 Task: Add Attachment from Trello to Card Card0000000150 in Board Board0000000038 in Workspace WS0000000013 in Trello. Add Cover Blue to Card Card0000000150 in Board Board0000000038 in Workspace WS0000000013 in Trello. Add "Copy Card To …" Button titled Button0000000150 to "bottom" of the list "To Do" to Card Card0000000150 in Board Board0000000038 in Workspace WS0000000013 in Trello. Add Description DS0000000150 to Card Card0000000150 in Board Board0000000038 in Workspace WS0000000013 in Trello. Add Comment CM0000000150 to Card Card0000000150 in Board Board0000000038 in Workspace WS0000000013 in Trello
Action: Mouse moved to (489, 27)
Screenshot: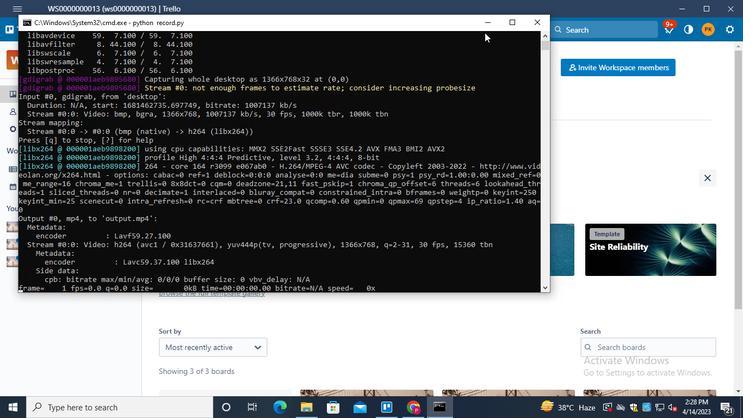 
Action: Mouse pressed left at (489, 27)
Screenshot: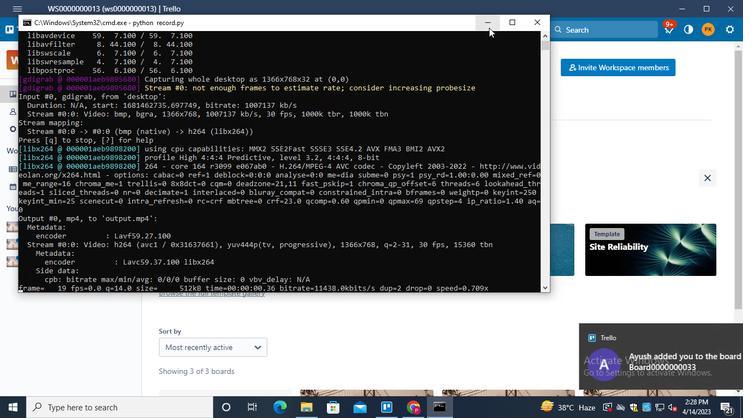 
Action: Mouse moved to (62, 241)
Screenshot: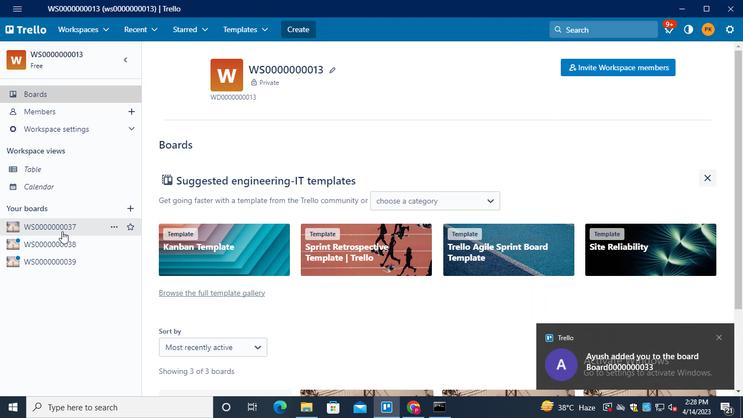
Action: Mouse pressed left at (62, 241)
Screenshot: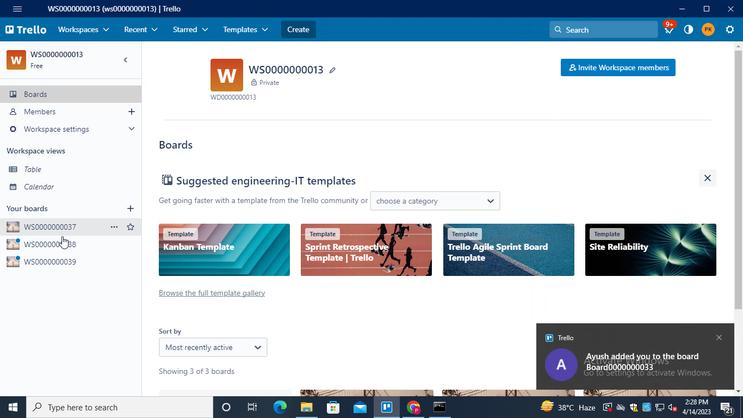 
Action: Mouse moved to (217, 210)
Screenshot: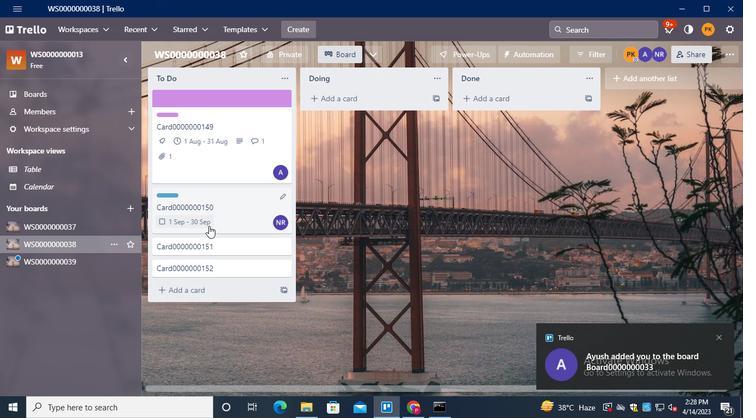 
Action: Mouse pressed left at (217, 210)
Screenshot: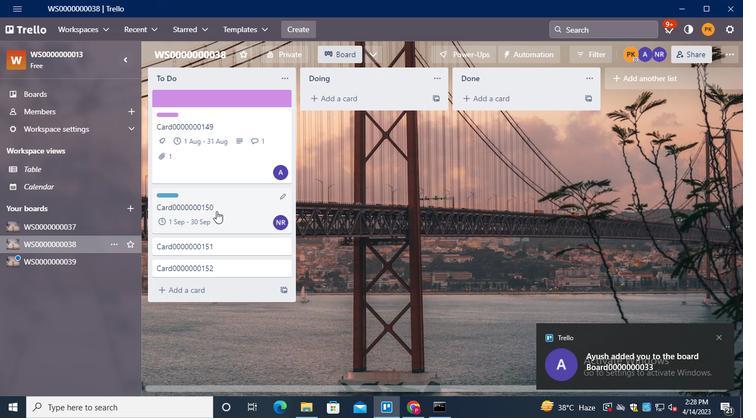 
Action: Mouse moved to (528, 230)
Screenshot: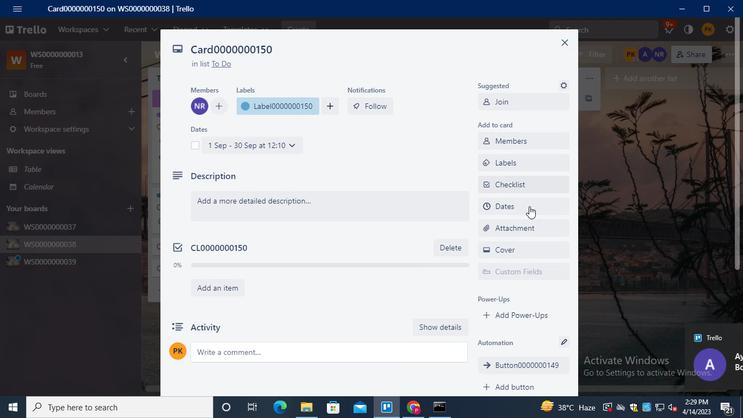 
Action: Mouse pressed left at (528, 230)
Screenshot: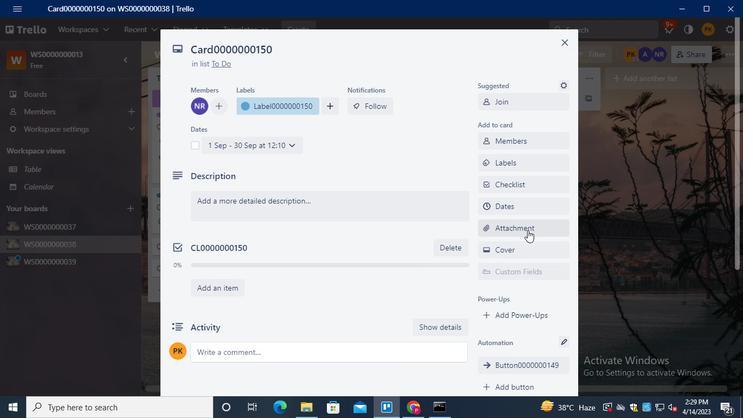 
Action: Mouse moved to (517, 113)
Screenshot: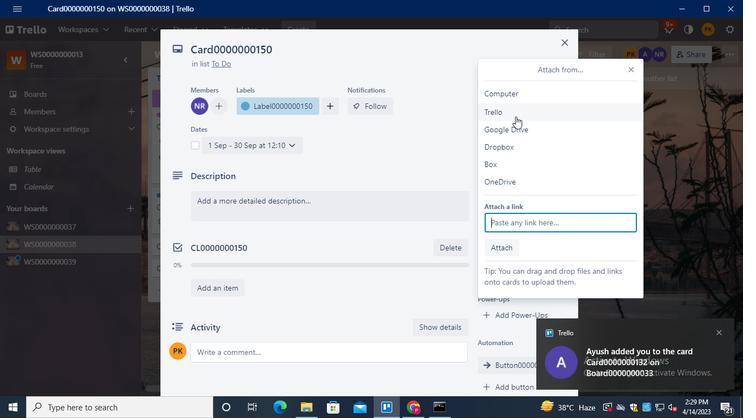 
Action: Mouse pressed left at (517, 113)
Screenshot: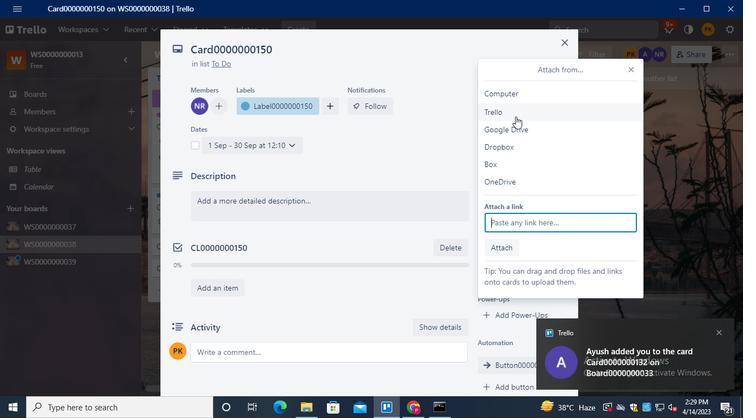 
Action: Mouse moved to (524, 243)
Screenshot: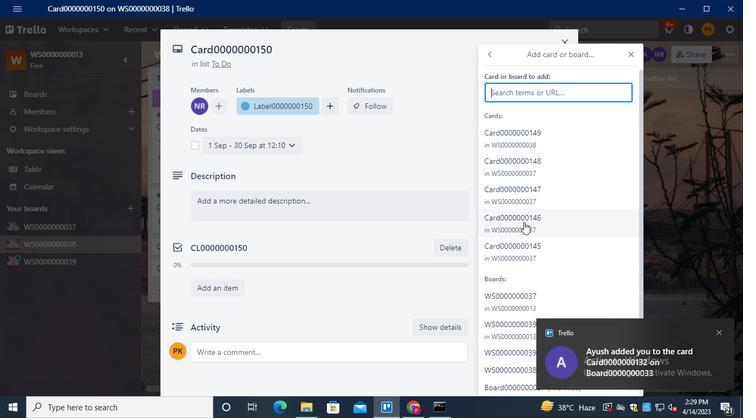 
Action: Mouse pressed left at (524, 243)
Screenshot: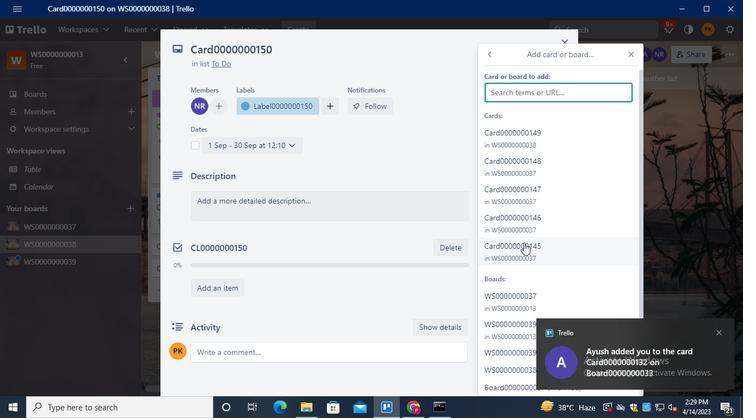 
Action: Mouse moved to (721, 333)
Screenshot: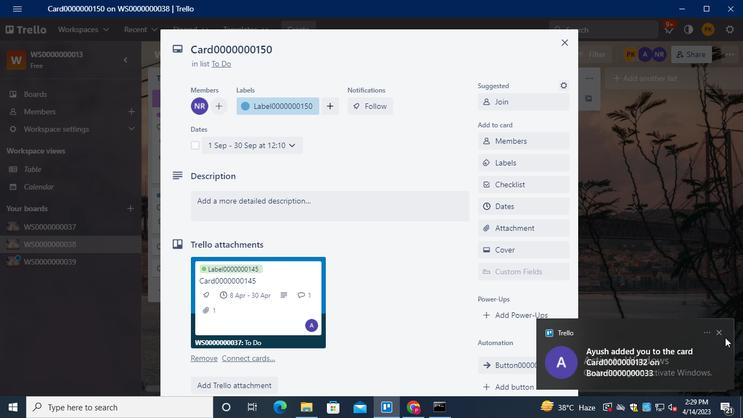 
Action: Mouse pressed left at (721, 333)
Screenshot: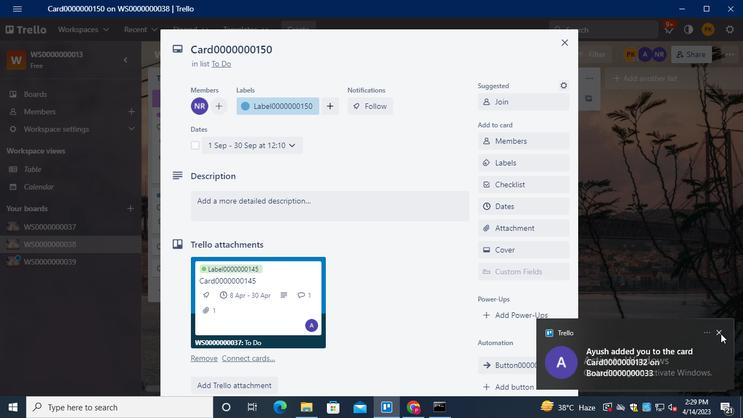 
Action: Mouse moved to (542, 247)
Screenshot: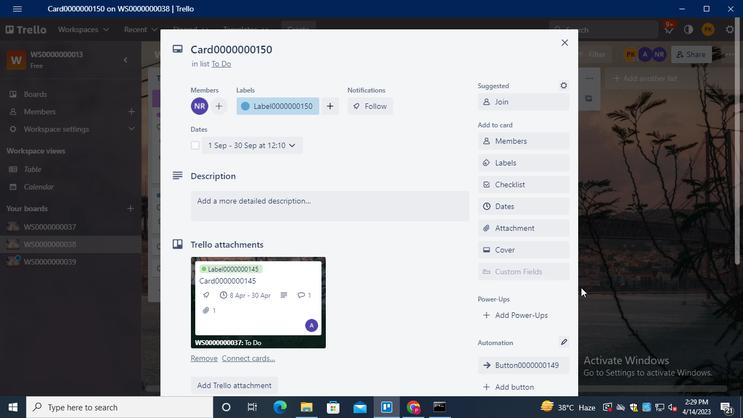 
Action: Mouse pressed left at (542, 247)
Screenshot: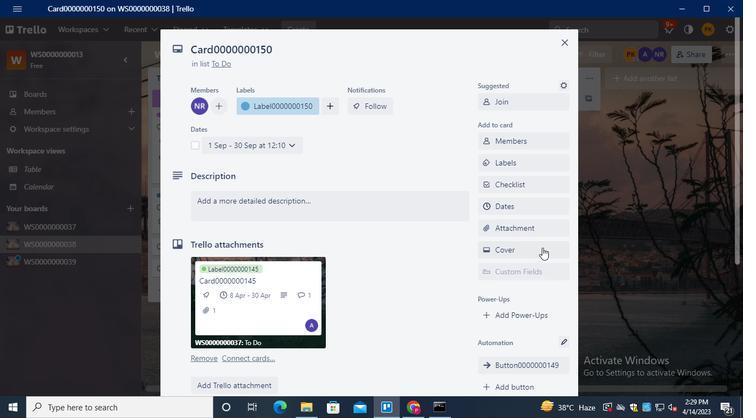 
Action: Mouse moved to (493, 201)
Screenshot: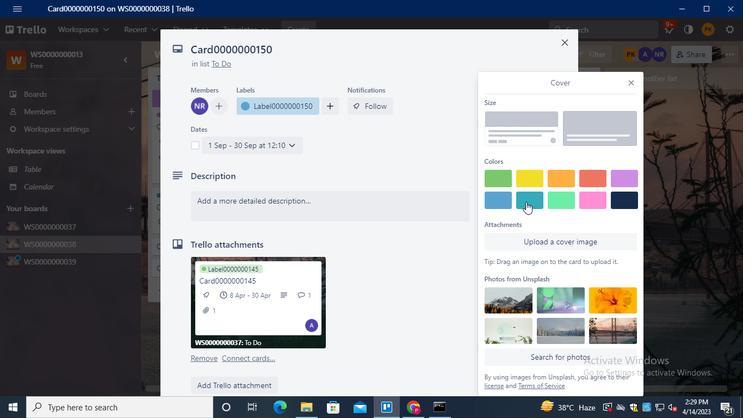 
Action: Mouse pressed left at (493, 201)
Screenshot: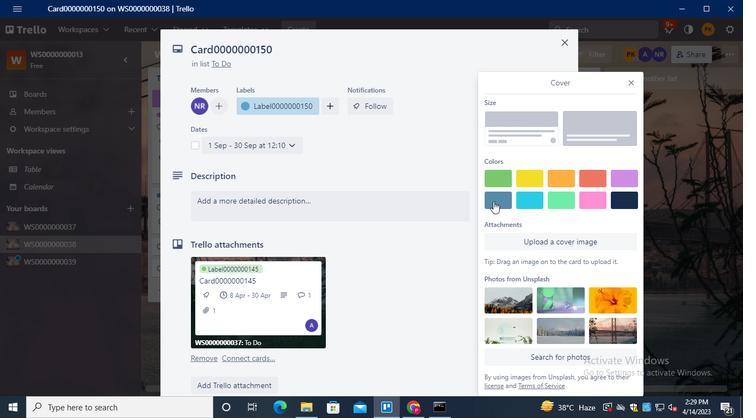 
Action: Mouse moved to (631, 63)
Screenshot: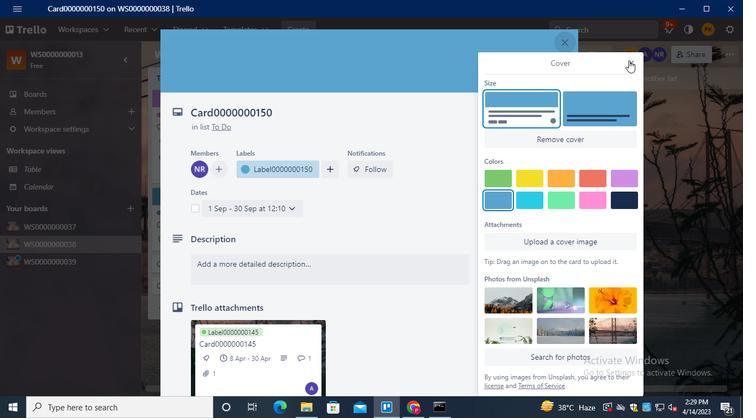 
Action: Mouse pressed left at (631, 63)
Screenshot: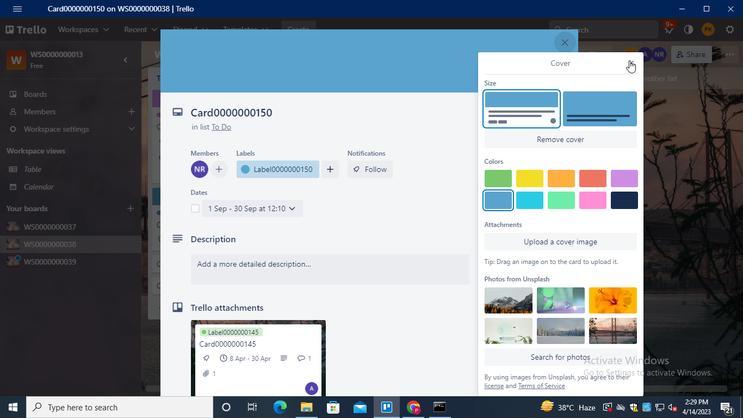 
Action: Mouse moved to (516, 322)
Screenshot: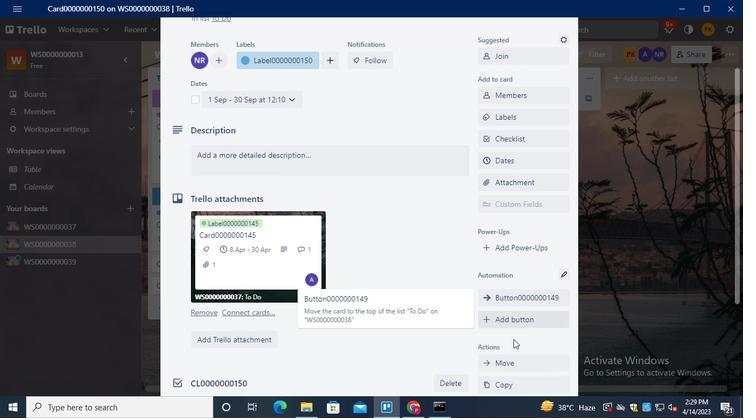 
Action: Mouse pressed left at (516, 322)
Screenshot: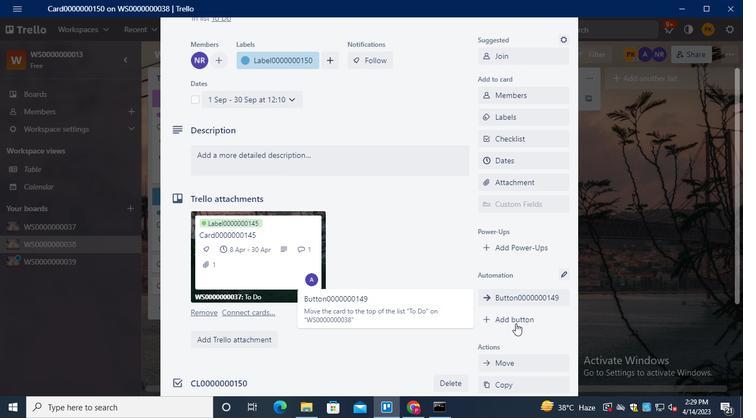 
Action: Mouse moved to (540, 124)
Screenshot: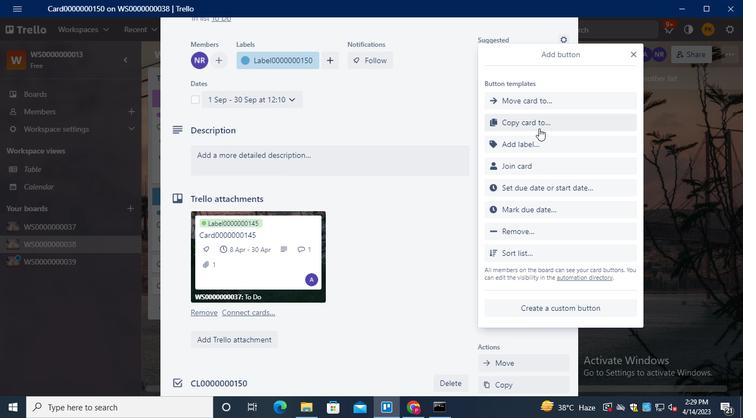 
Action: Mouse pressed left at (540, 124)
Screenshot: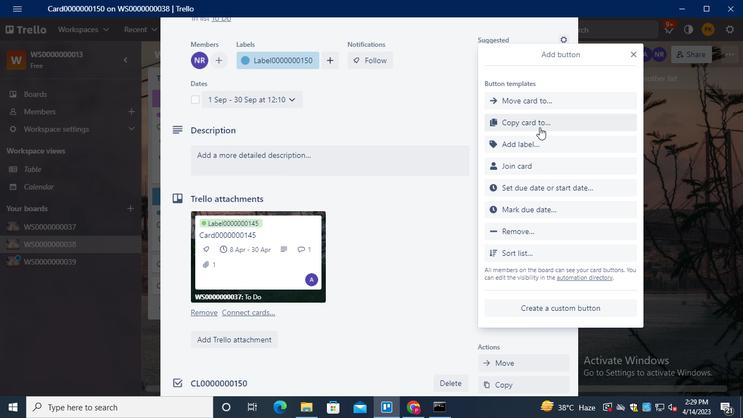 
Action: Mouse moved to (549, 137)
Screenshot: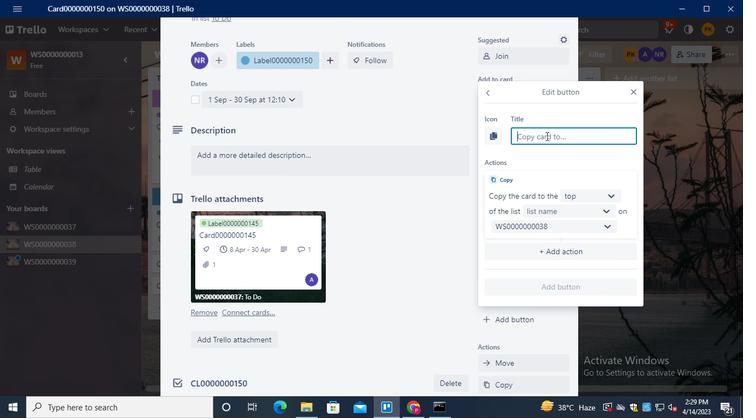 
Action: Keyboard Key.shift
Screenshot: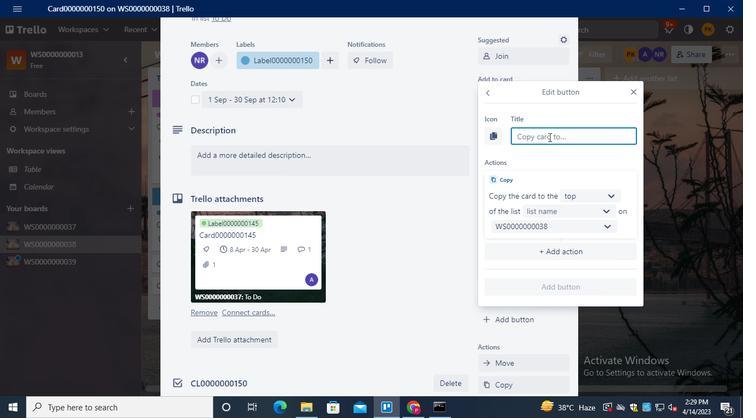 
Action: Keyboard B
Screenshot: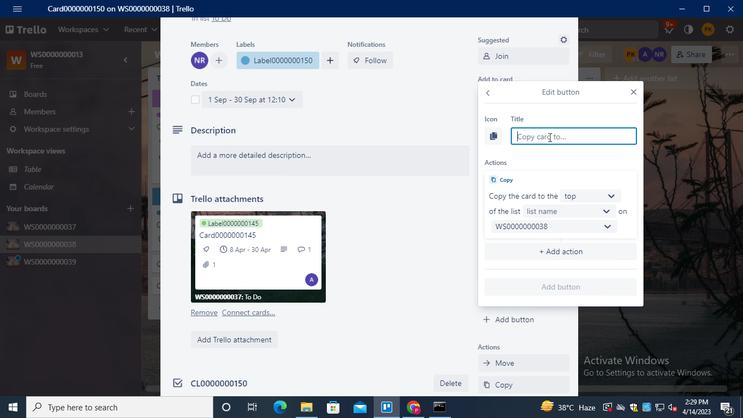 
Action: Keyboard V
Screenshot: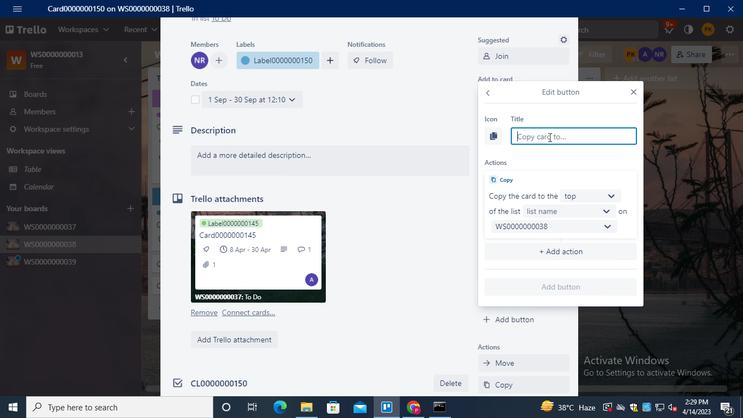 
Action: Keyboard u
Screenshot: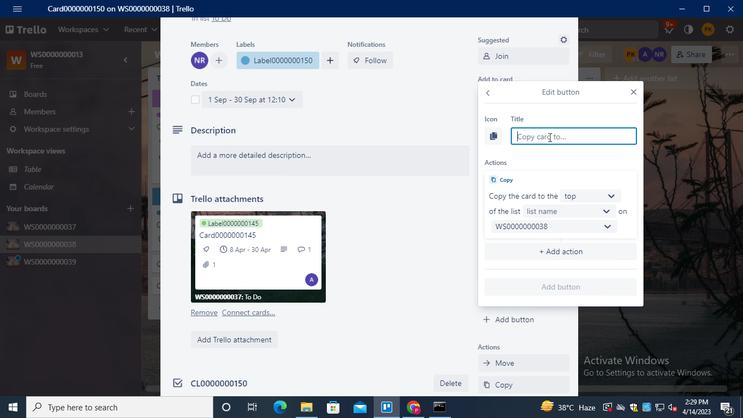 
Action: Keyboard Key.backspace
Screenshot: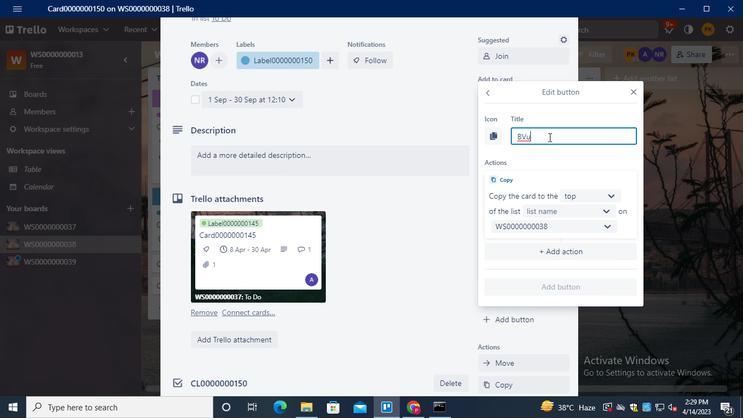 
Action: Keyboard Key.backspace
Screenshot: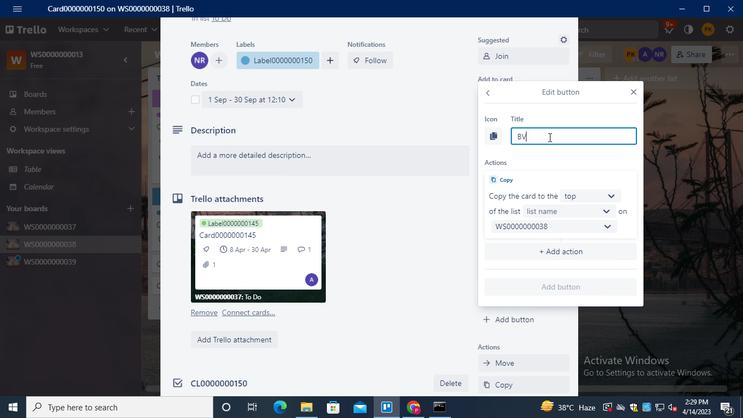 
Action: Keyboard u
Screenshot: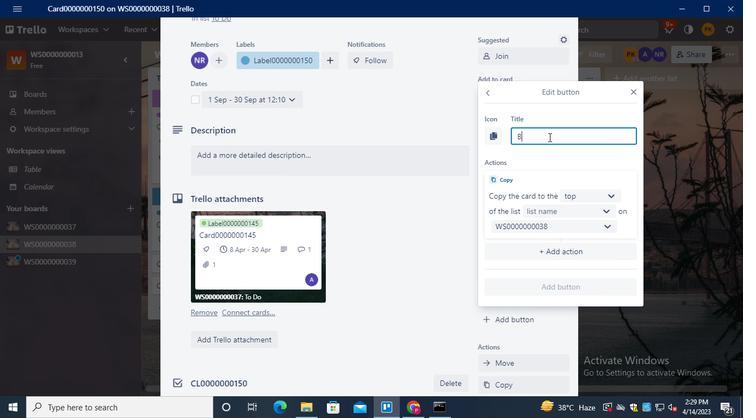 
Action: Keyboard t
Screenshot: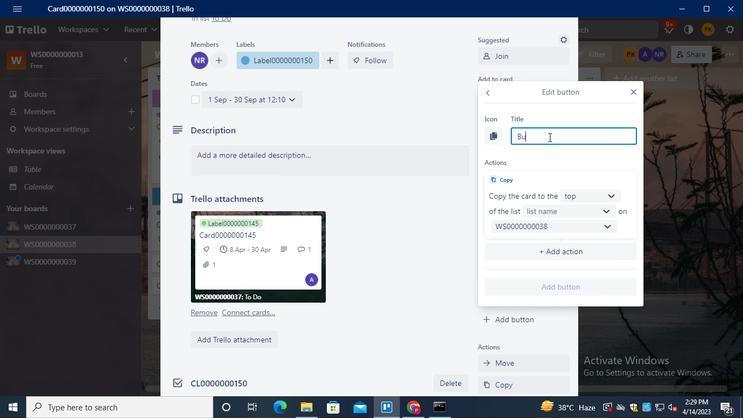 
Action: Keyboard t
Screenshot: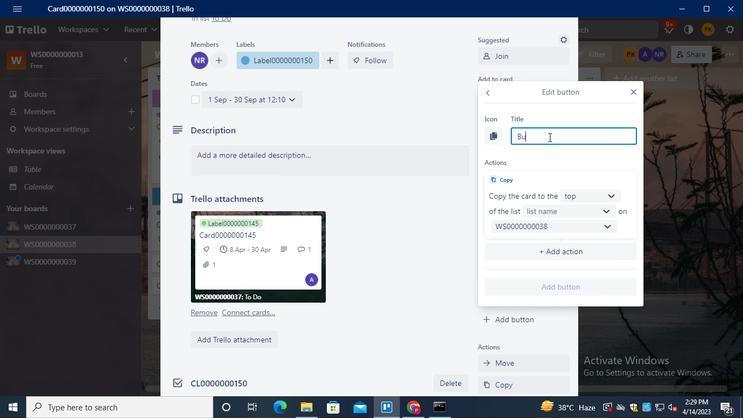 
Action: Keyboard o
Screenshot: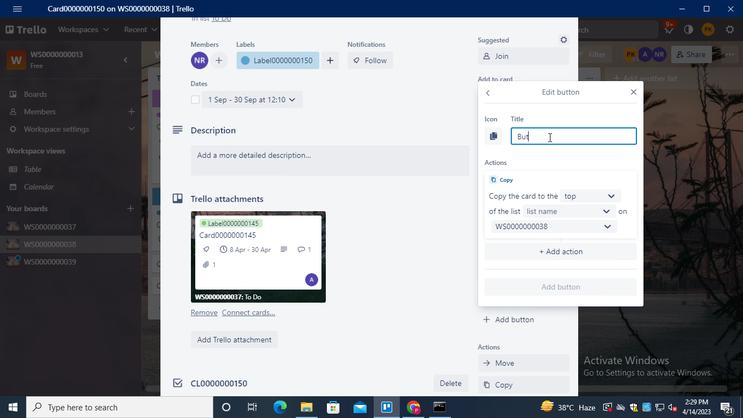 
Action: Keyboard n
Screenshot: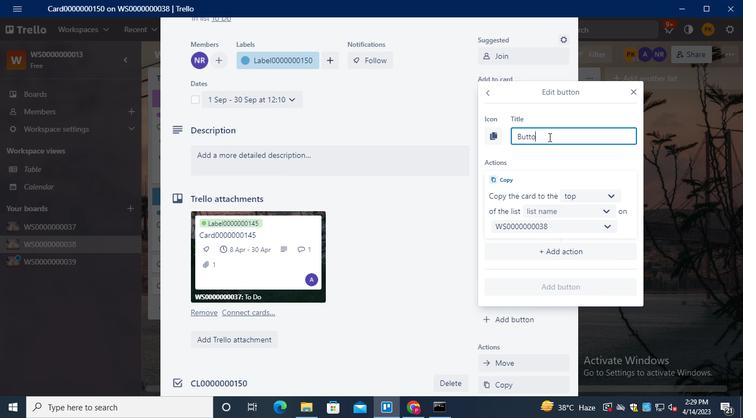 
Action: Keyboard <96>
Screenshot: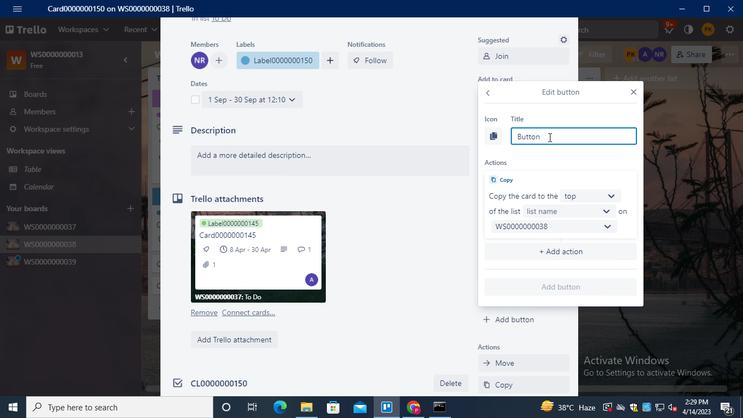
Action: Keyboard <96>
Screenshot: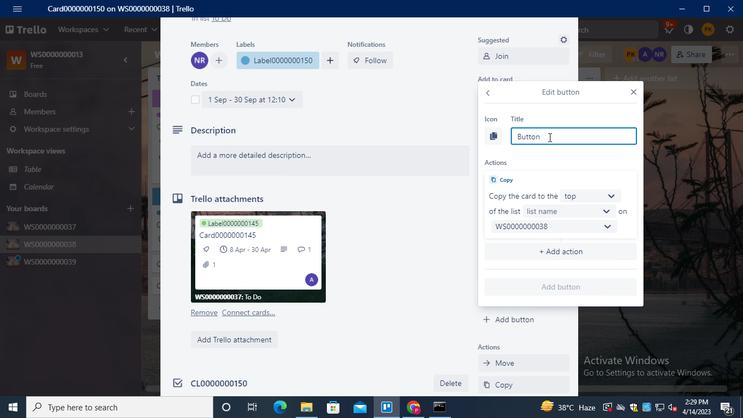 
Action: Keyboard <96>
Screenshot: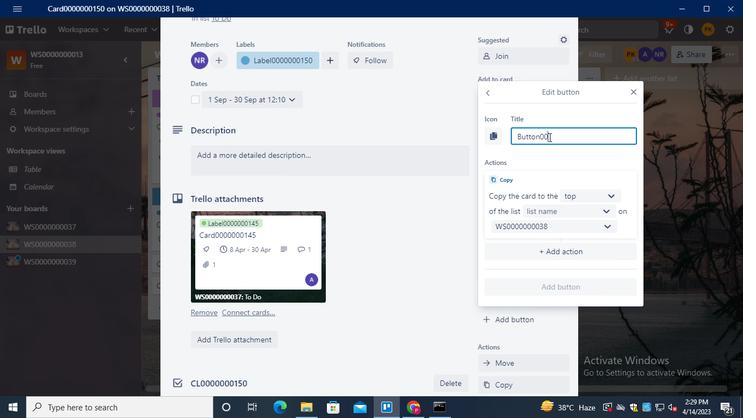 
Action: Keyboard <96>
Screenshot: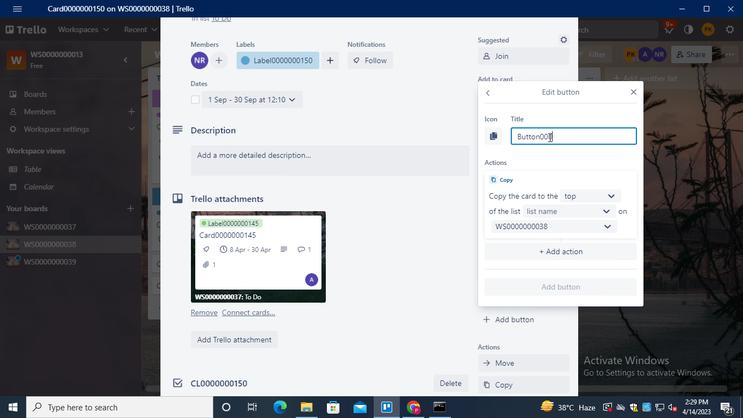 
Action: Keyboard <96>
Screenshot: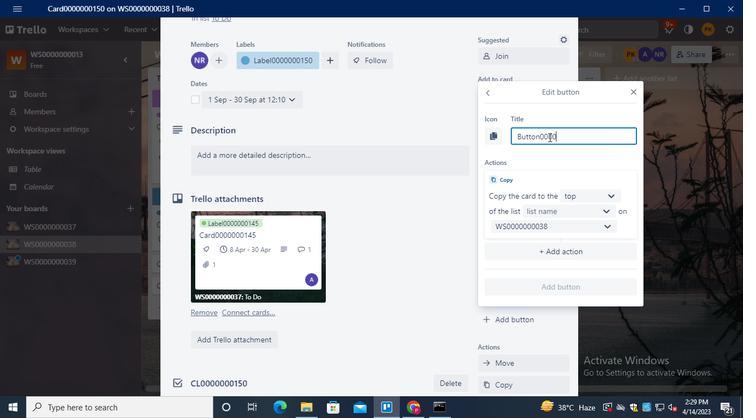 
Action: Keyboard <96>
Screenshot: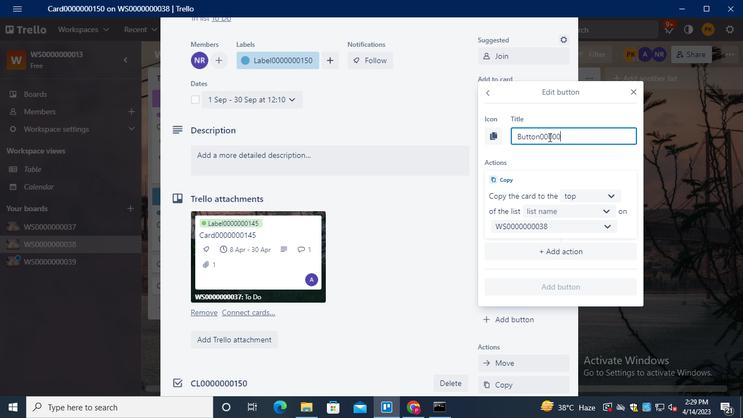 
Action: Keyboard <96>
Screenshot: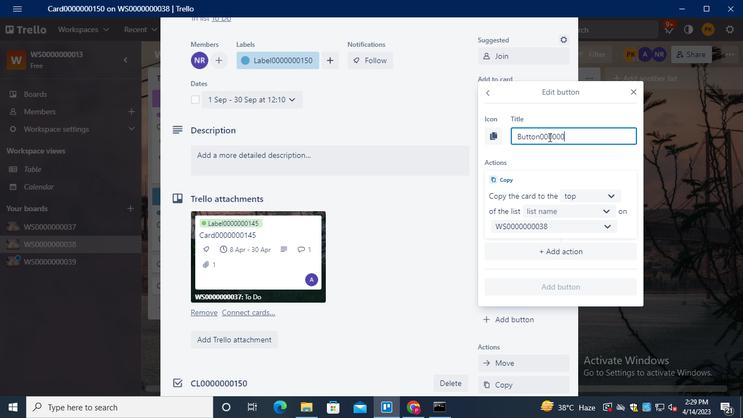 
Action: Keyboard <97>
Screenshot: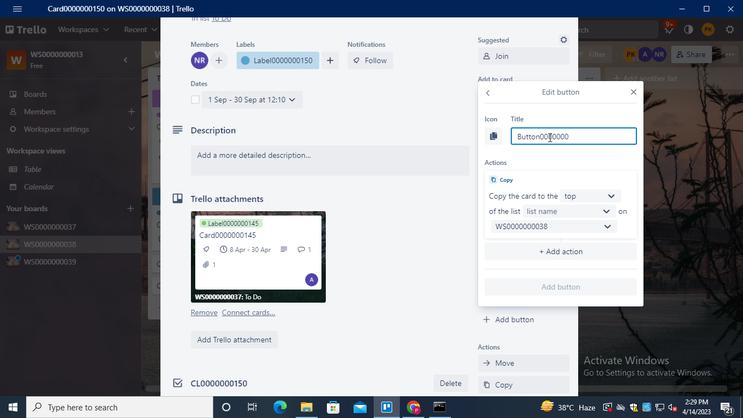 
Action: Keyboard <101>
Screenshot: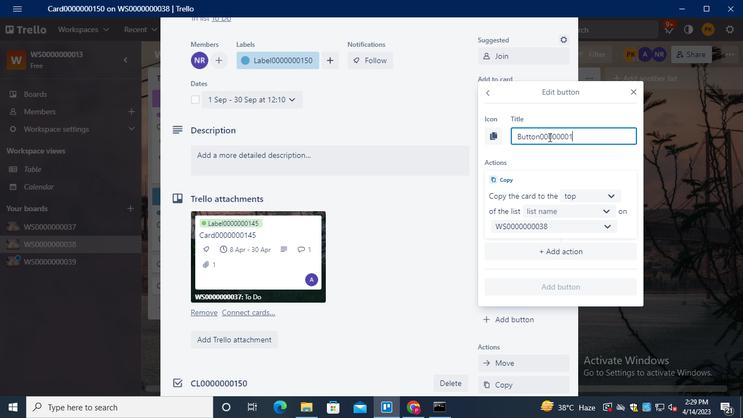 
Action: Keyboard <96>
Screenshot: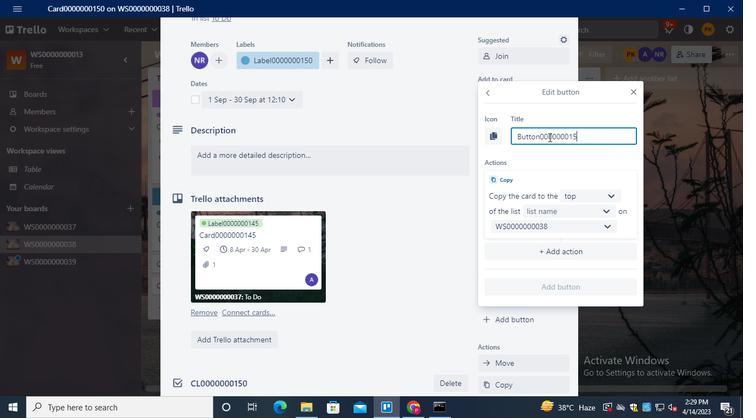 
Action: Mouse moved to (609, 197)
Screenshot: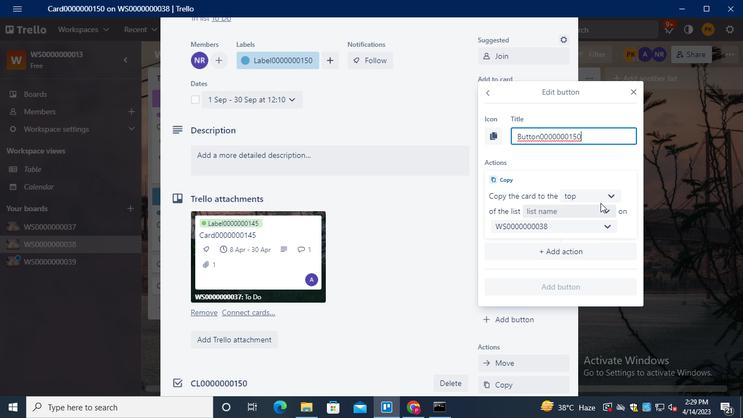 
Action: Mouse pressed left at (609, 197)
Screenshot: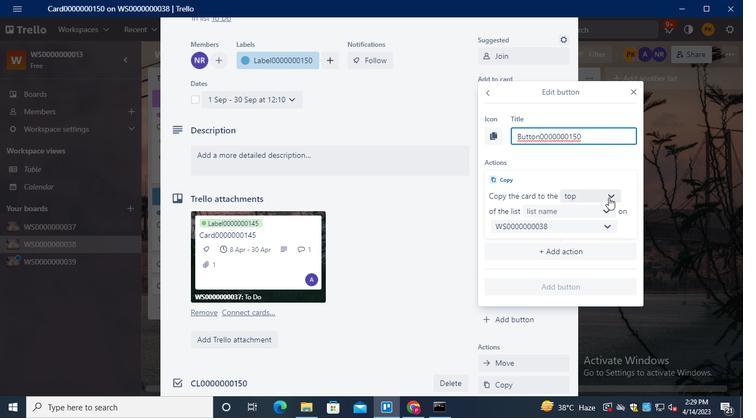 
Action: Mouse moved to (598, 234)
Screenshot: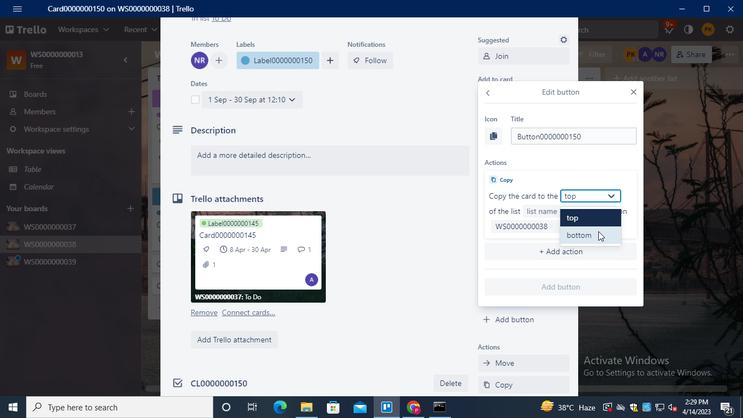 
Action: Mouse pressed left at (598, 234)
Screenshot: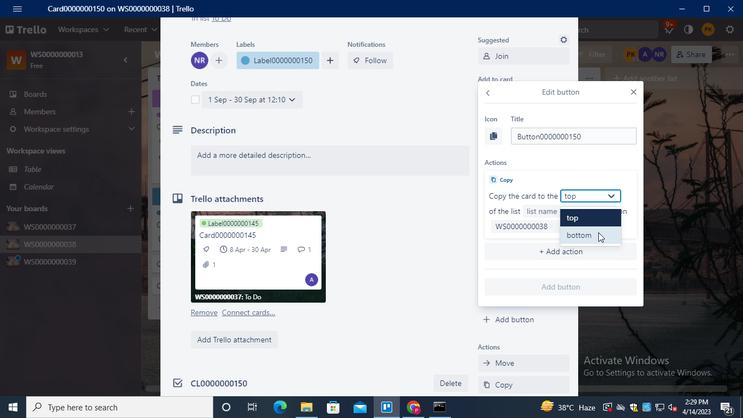 
Action: Mouse moved to (583, 213)
Screenshot: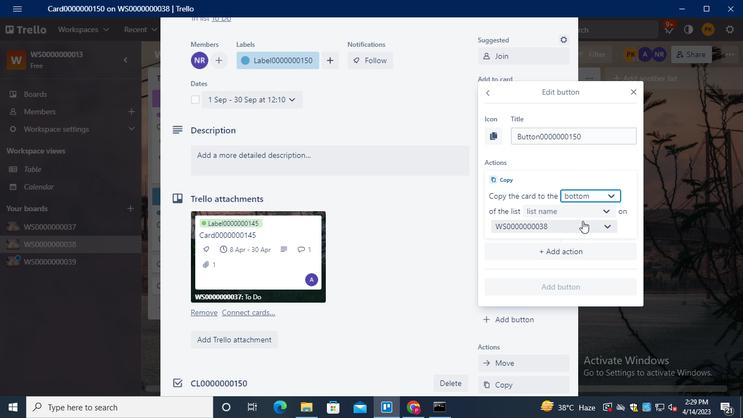 
Action: Mouse pressed left at (583, 213)
Screenshot: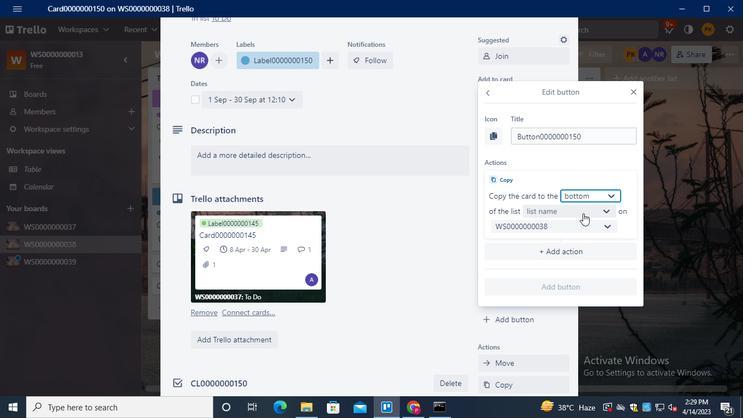 
Action: Mouse moved to (583, 231)
Screenshot: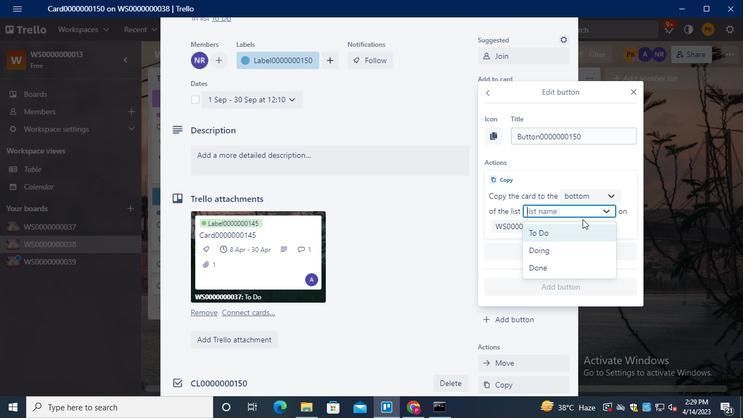 
Action: Mouse pressed left at (583, 231)
Screenshot: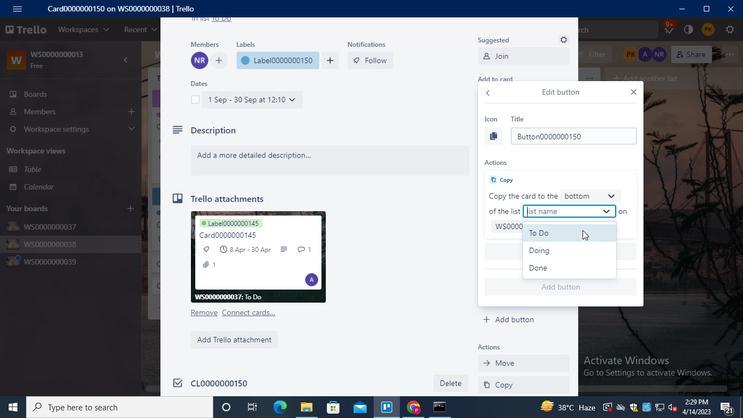 
Action: Mouse moved to (596, 283)
Screenshot: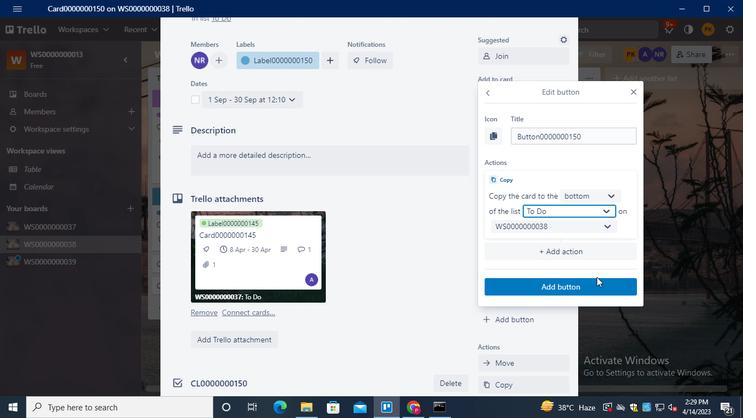 
Action: Mouse pressed left at (596, 283)
Screenshot: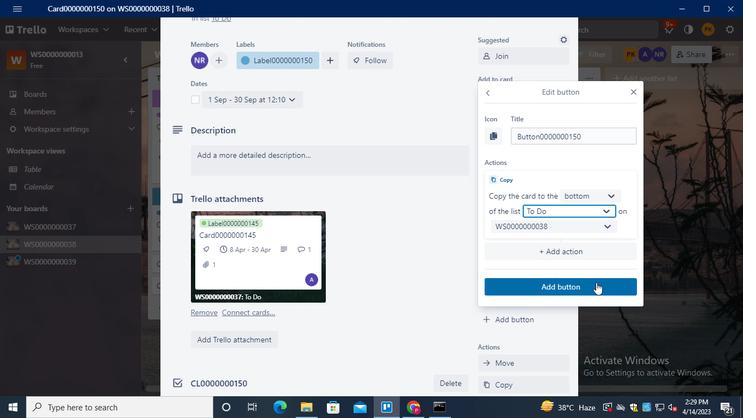 
Action: Mouse moved to (377, 156)
Screenshot: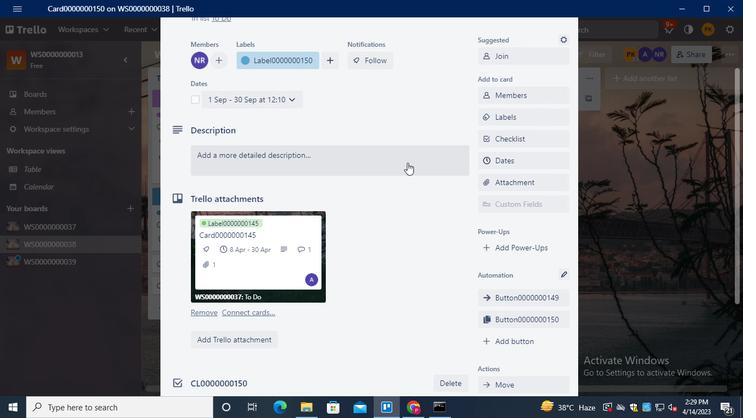 
Action: Mouse pressed left at (377, 156)
Screenshot: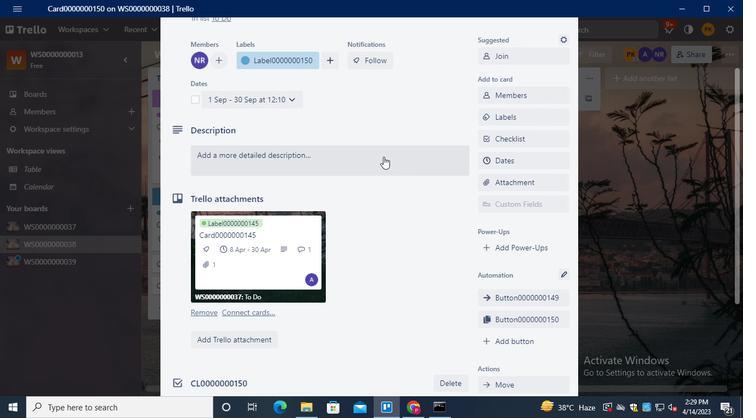 
Action: Keyboard Key.shift
Screenshot: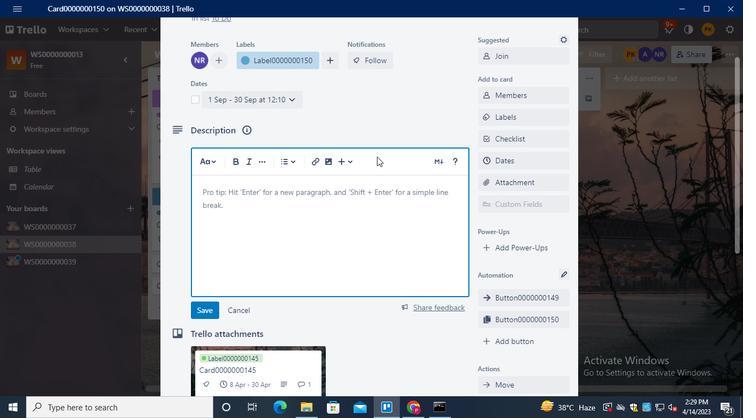 
Action: Keyboard Key.shift
Screenshot: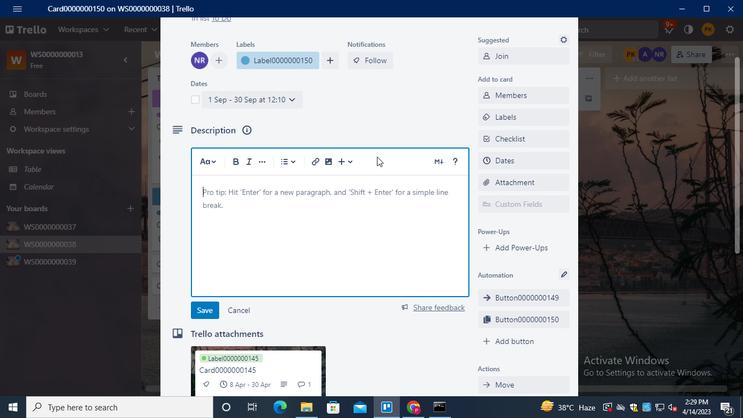 
Action: Keyboard D
Screenshot: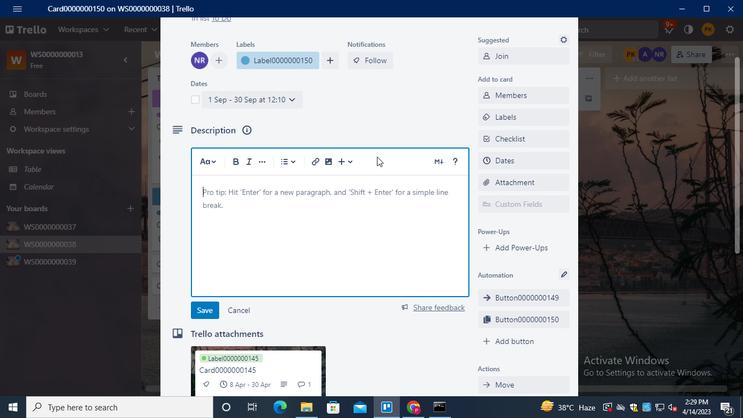 
Action: Keyboard S
Screenshot: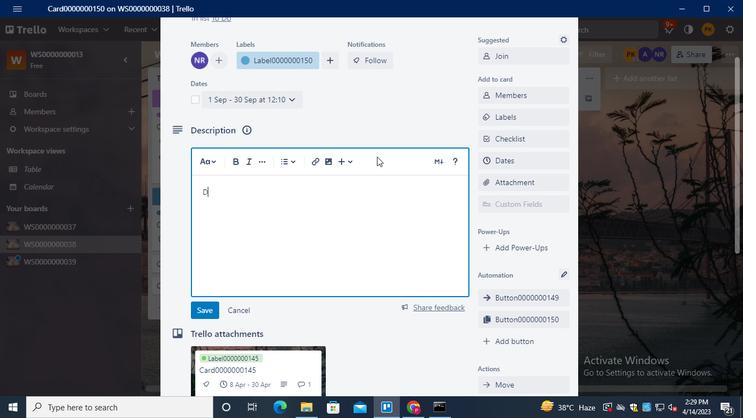 
Action: Keyboard <96>
Screenshot: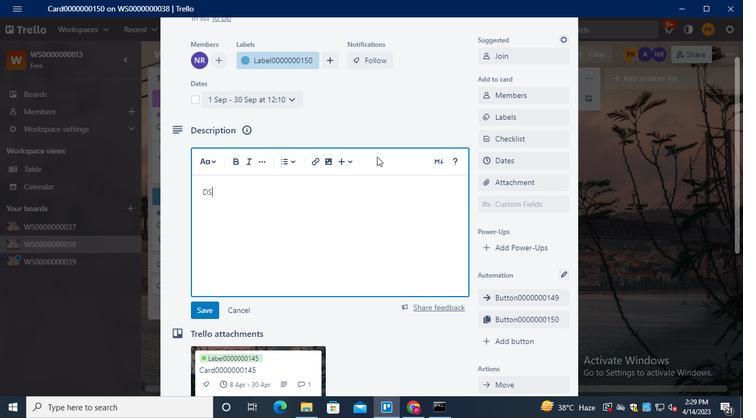 
Action: Keyboard <96>
Screenshot: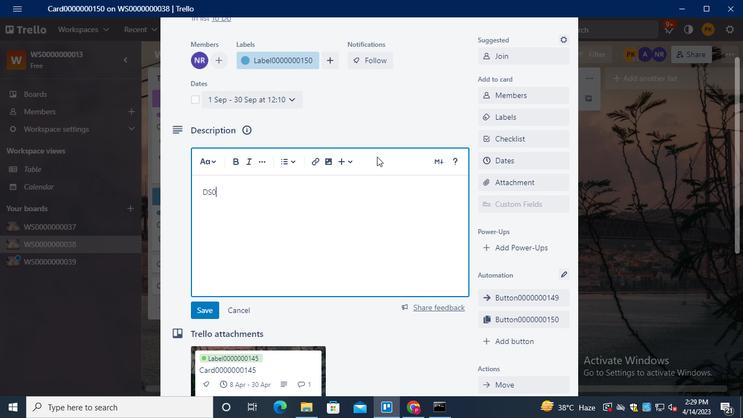 
Action: Keyboard <96>
Screenshot: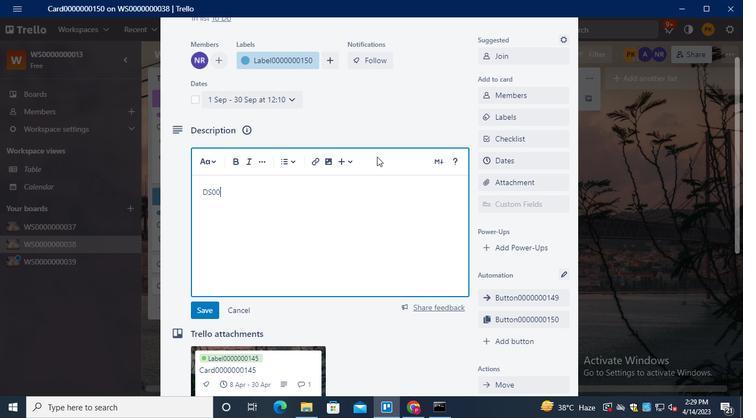 
Action: Keyboard <96>
Screenshot: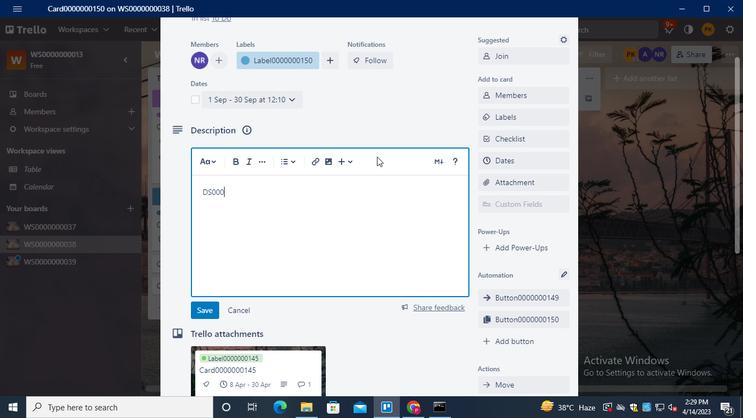 
Action: Keyboard <96>
Screenshot: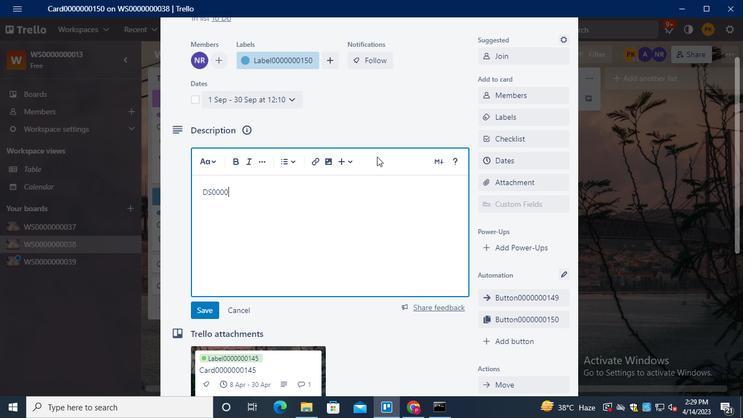 
Action: Keyboard <96>
Screenshot: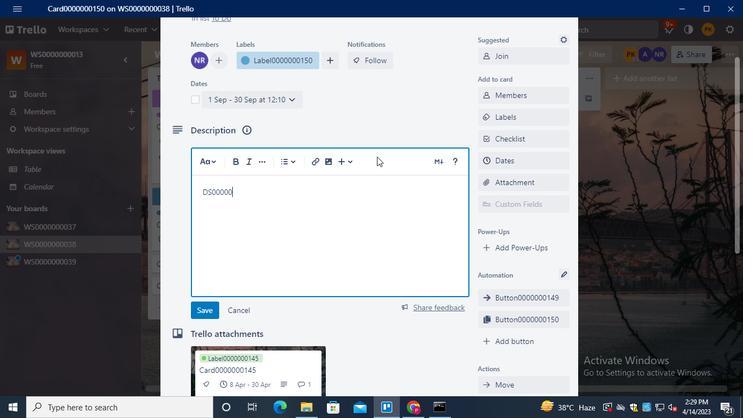 
Action: Keyboard <96>
Screenshot: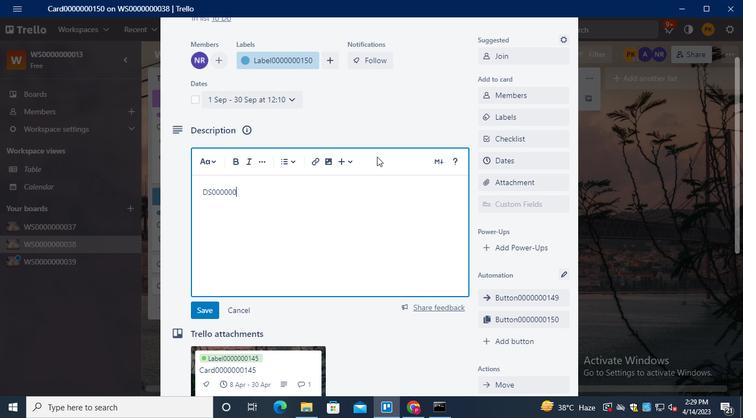 
Action: Keyboard <97>
Screenshot: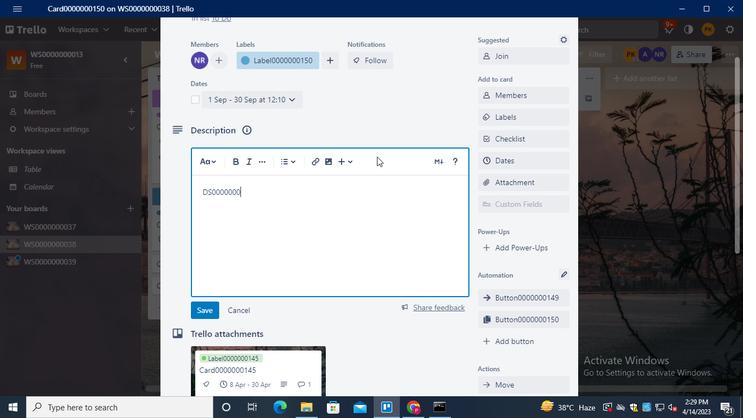 
Action: Keyboard <101>
Screenshot: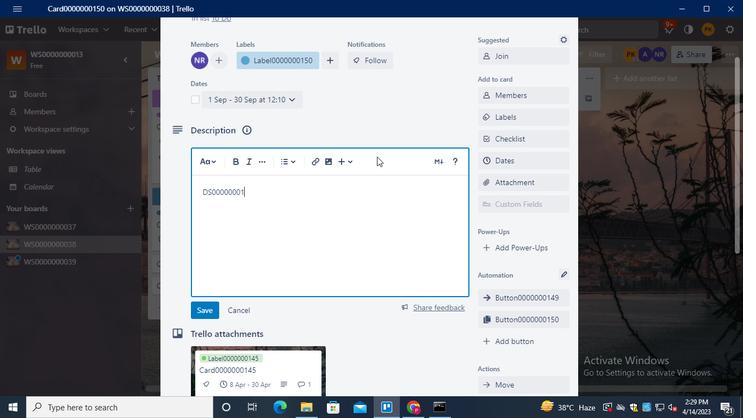 
Action: Keyboard <96>
Screenshot: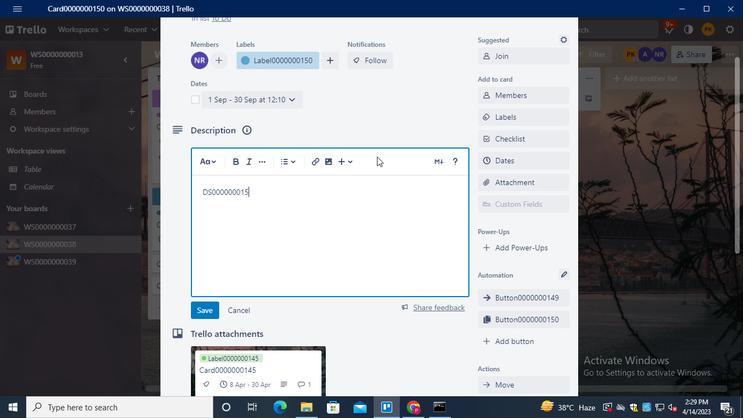
Action: Mouse moved to (201, 307)
Screenshot: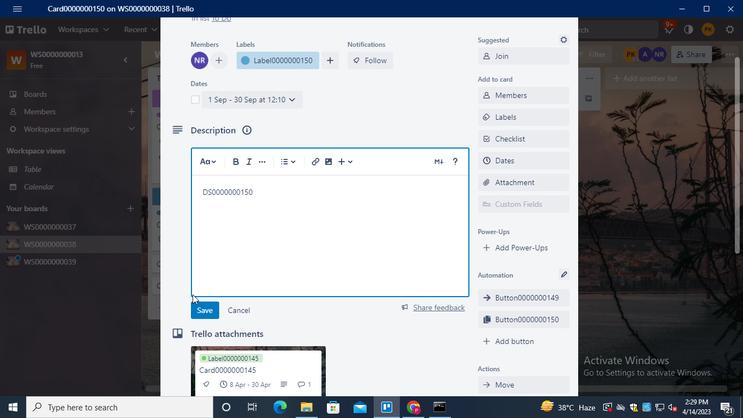 
Action: Mouse pressed left at (201, 307)
Screenshot: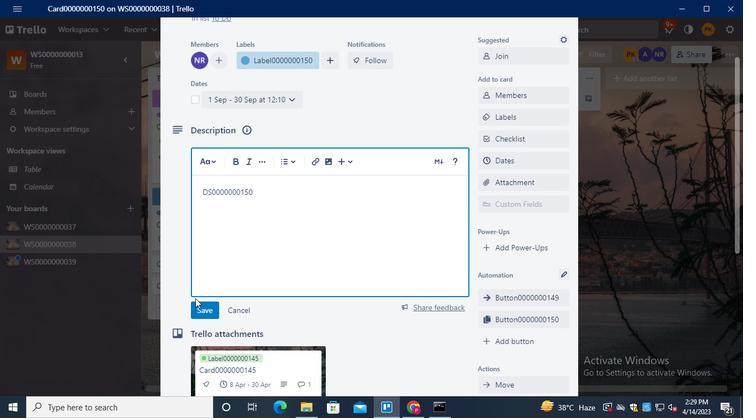 
Action: Mouse moved to (241, 316)
Screenshot: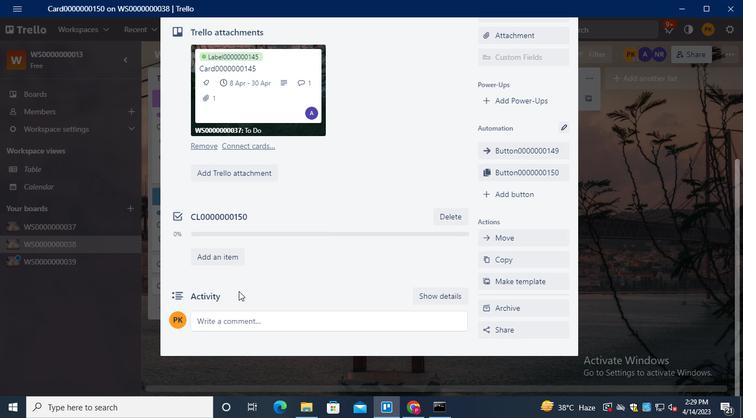 
Action: Mouse pressed left at (241, 316)
Screenshot: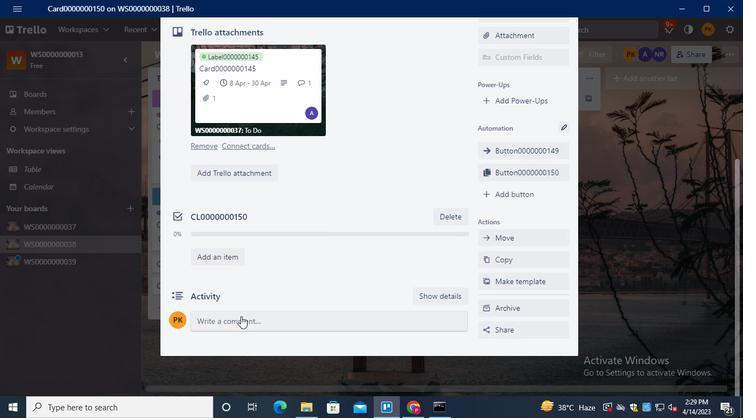 
Action: Keyboard Key.shift
Screenshot: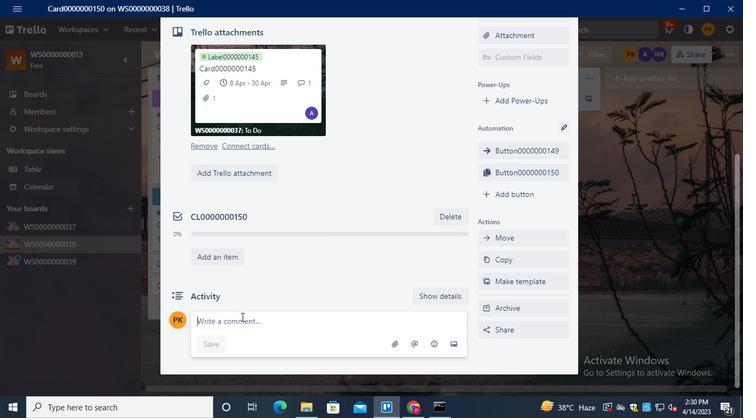 
Action: Keyboard C
Screenshot: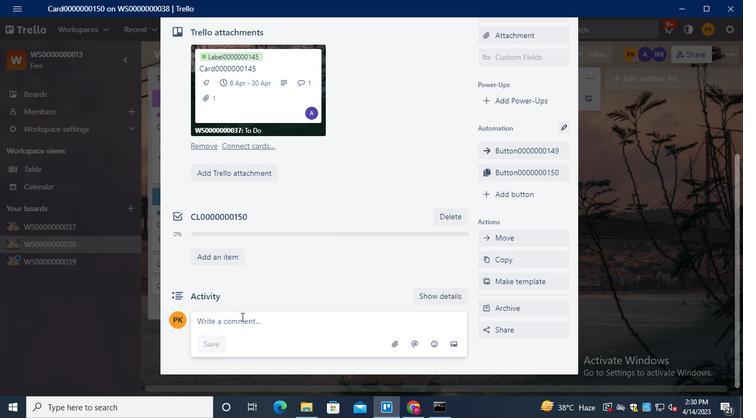 
Action: Mouse moved to (241, 316)
Screenshot: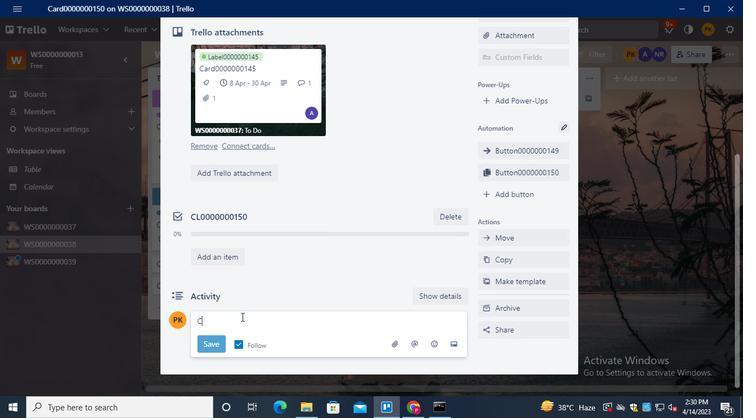 
Action: Keyboard M
Screenshot: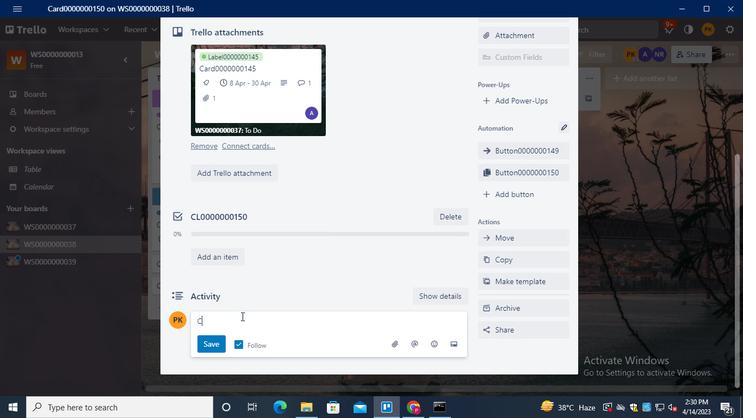 
Action: Keyboard <96>
Screenshot: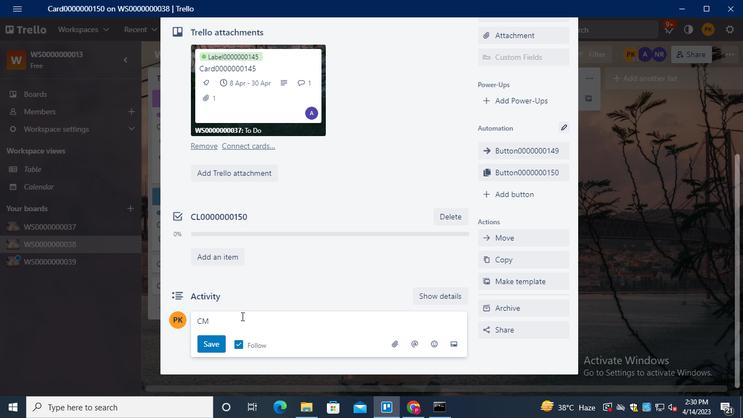 
Action: Keyboard <96>
Screenshot: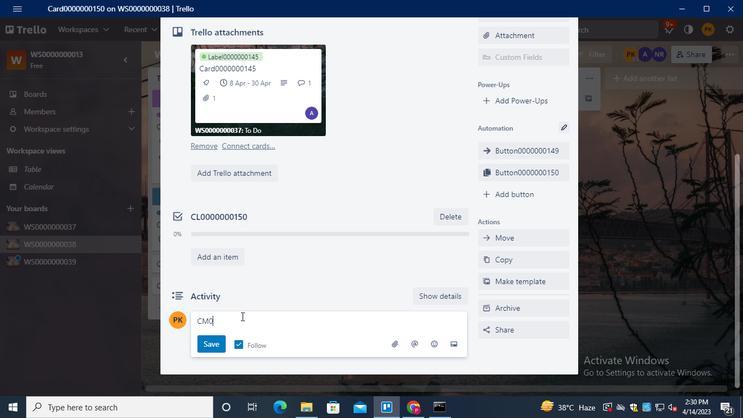 
Action: Keyboard <96>
Screenshot: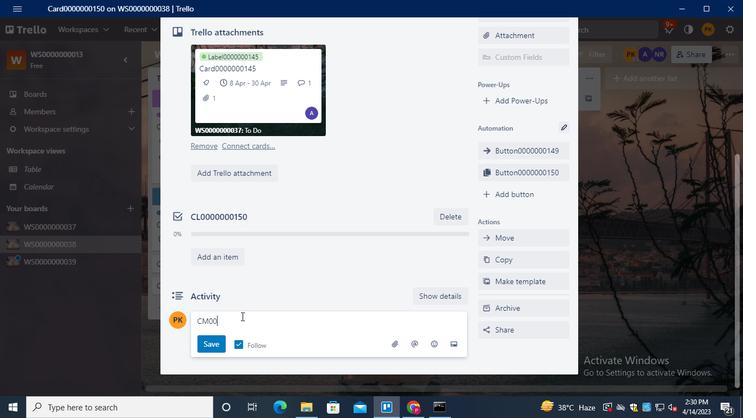 
Action: Keyboard <96>
Screenshot: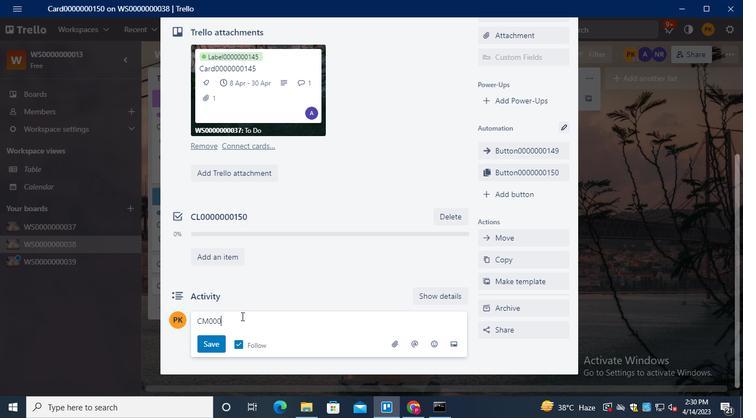 
Action: Keyboard <96>
Screenshot: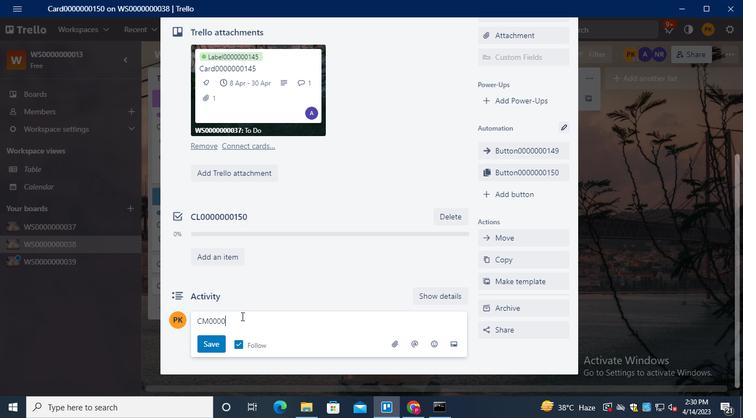 
Action: Keyboard <96>
Screenshot: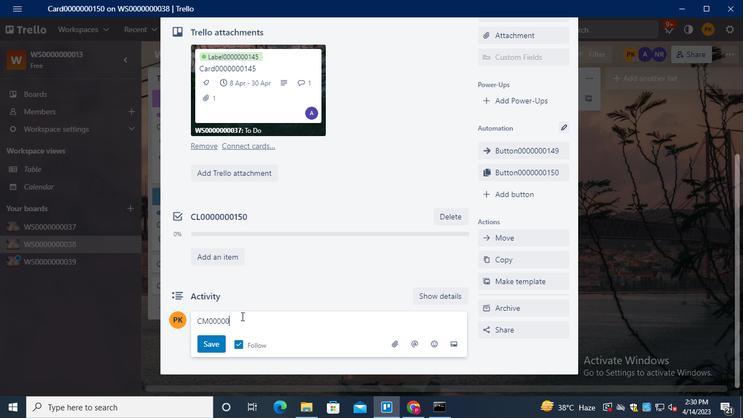 
Action: Keyboard <96>
Screenshot: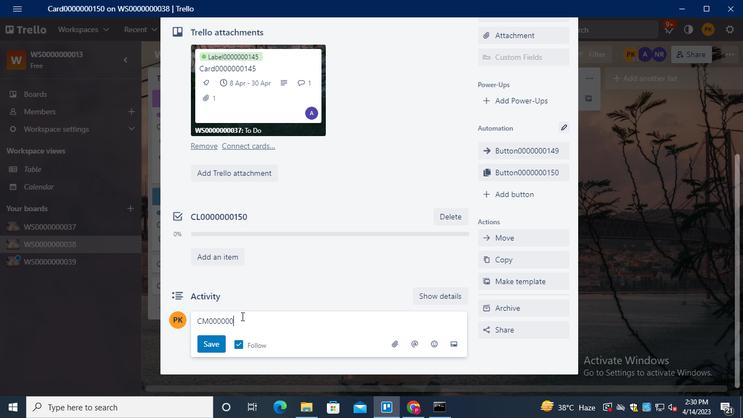 
Action: Keyboard <97>
Screenshot: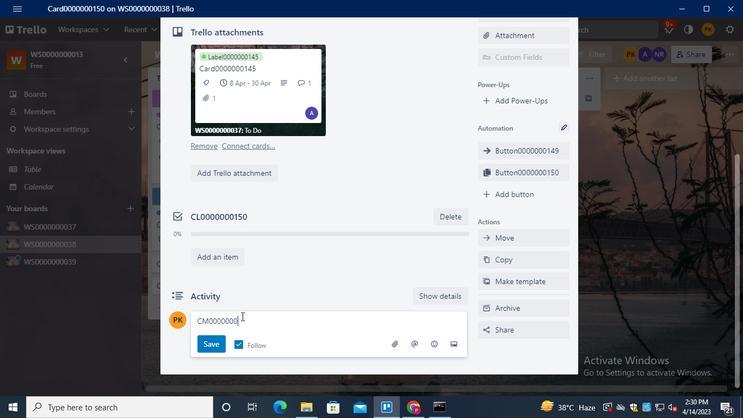 
Action: Keyboard <101>
Screenshot: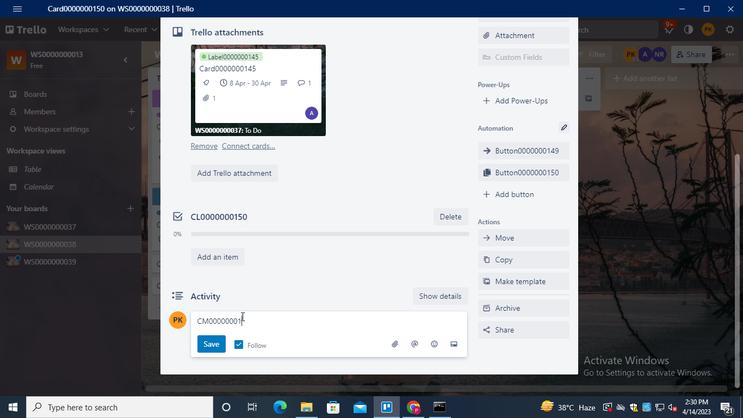 
Action: Keyboard <96>
Screenshot: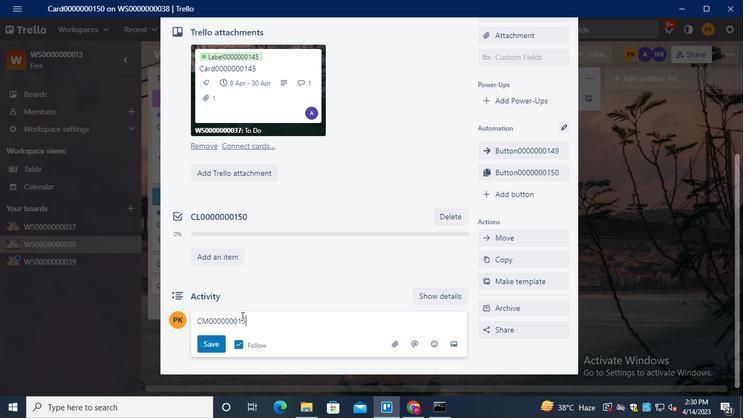 
Action: Mouse moved to (216, 350)
Screenshot: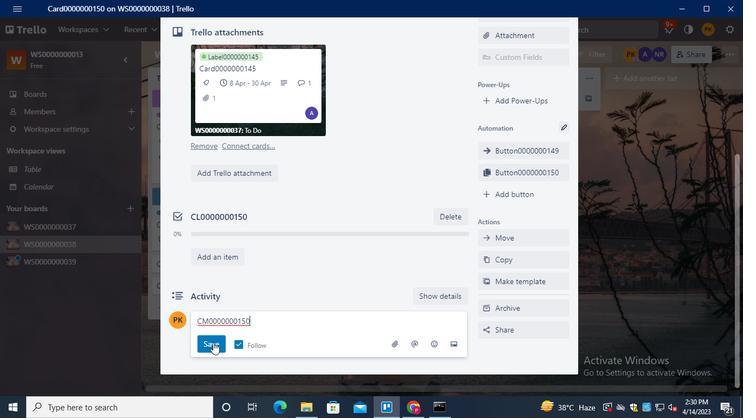 
Action: Mouse pressed left at (216, 350)
Screenshot: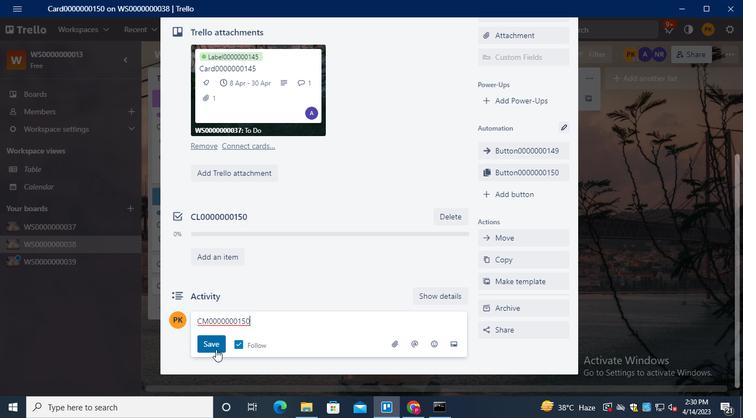 
Action: Mouse moved to (259, 285)
Screenshot: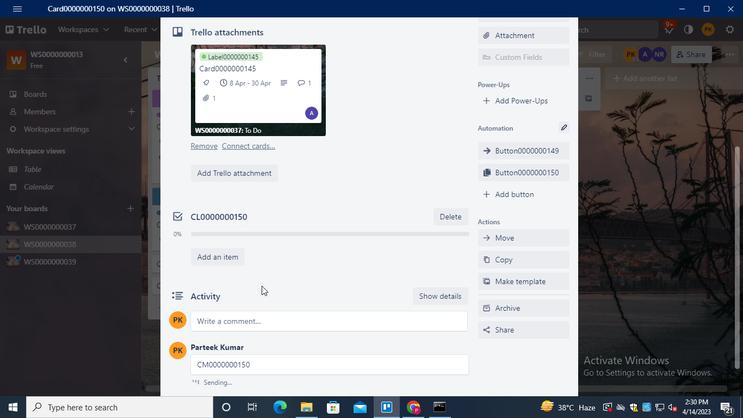 
Action: Keyboard Key.alt_l
Screenshot: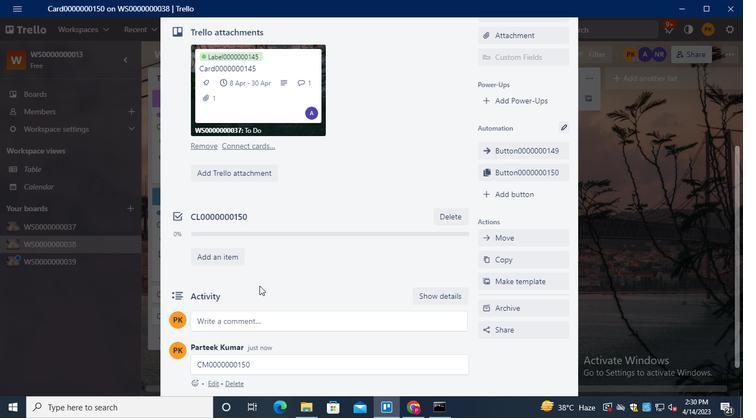 
Action: Keyboard Key.tab
Screenshot: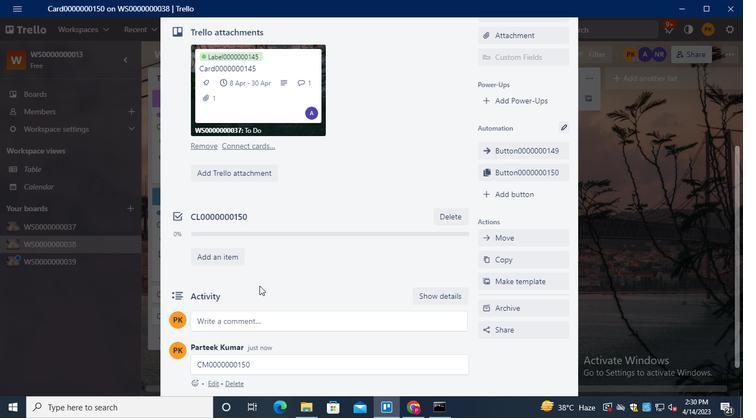 
Action: Mouse moved to (537, 24)
Screenshot: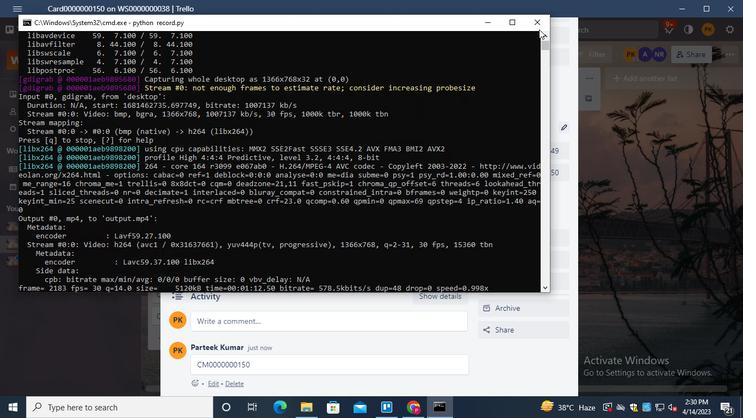 
Action: Mouse pressed left at (537, 24)
Screenshot: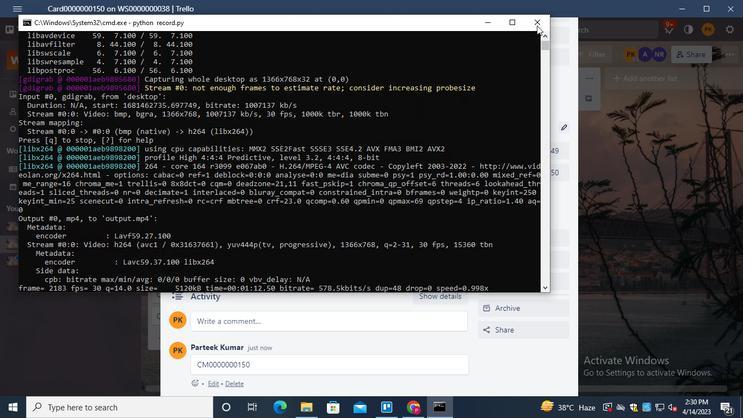 
Action: Mouse moved to (530, 27)
Screenshot: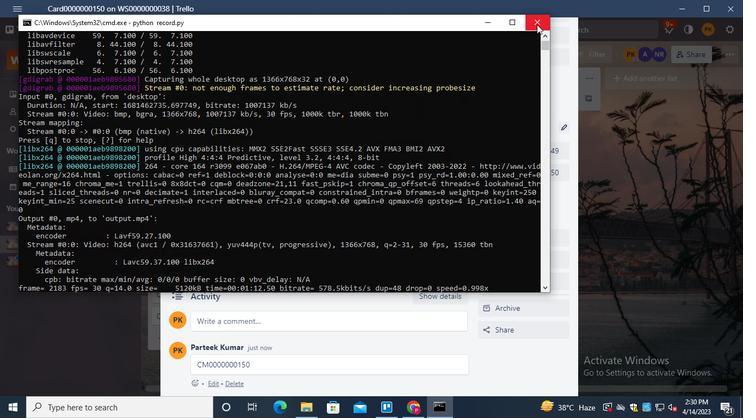 
